 Task: Change the visibility to public.
Action: Mouse moved to (293, 267)
Screenshot: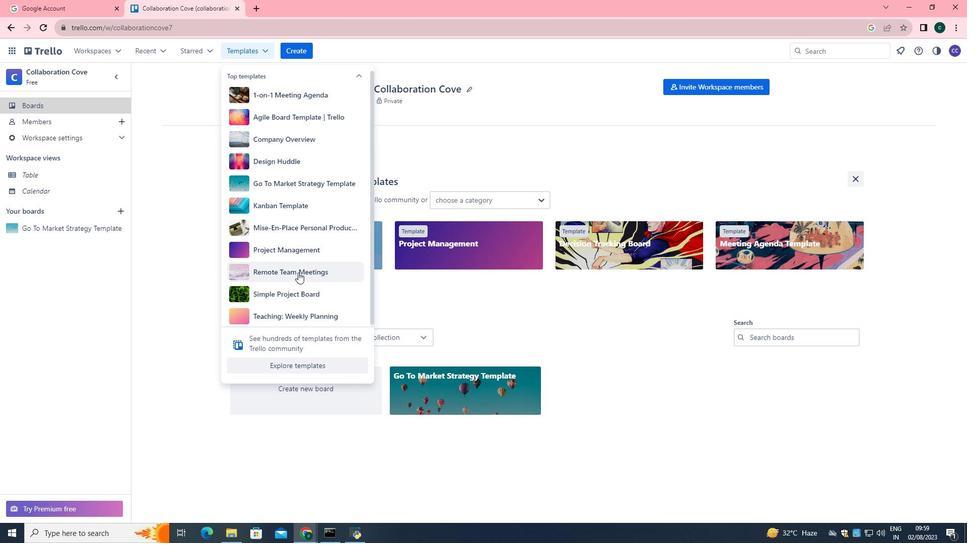 
Action: Mouse pressed left at (293, 267)
Screenshot: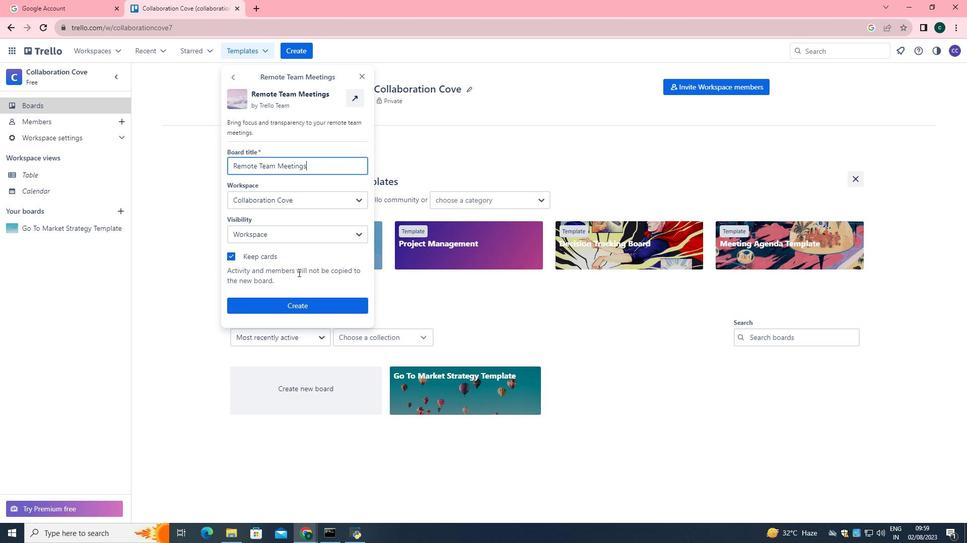 
Action: Mouse moved to (300, 234)
Screenshot: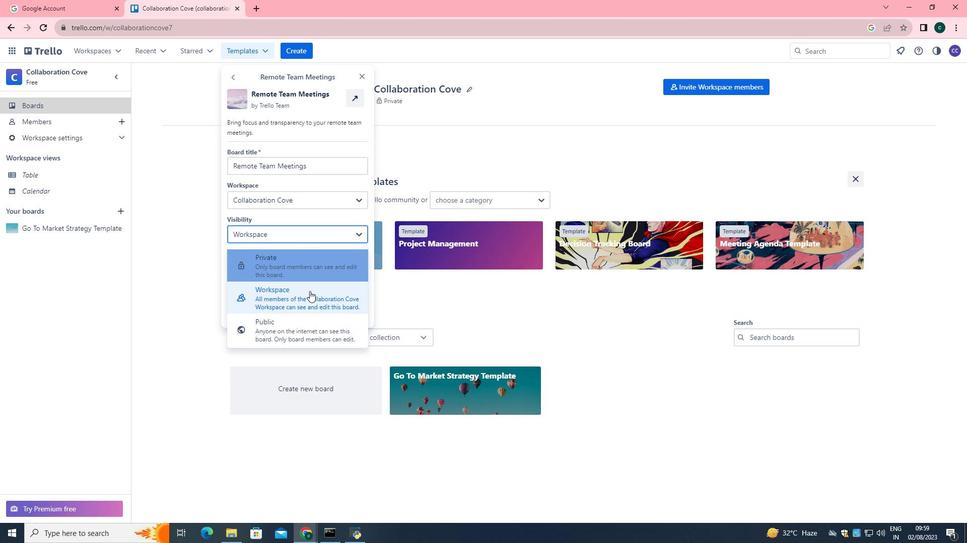 
Action: Mouse pressed left at (300, 234)
Screenshot: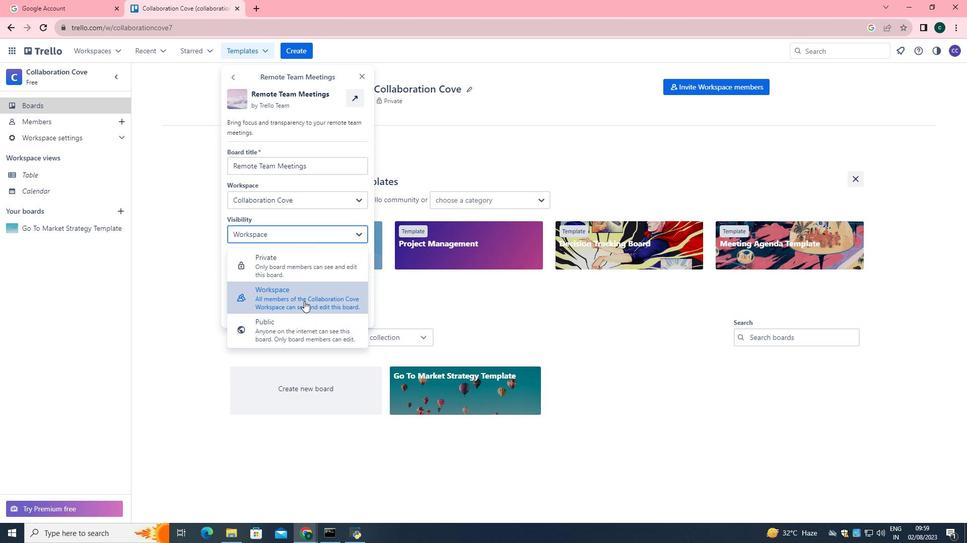 
Action: Mouse moved to (287, 318)
Screenshot: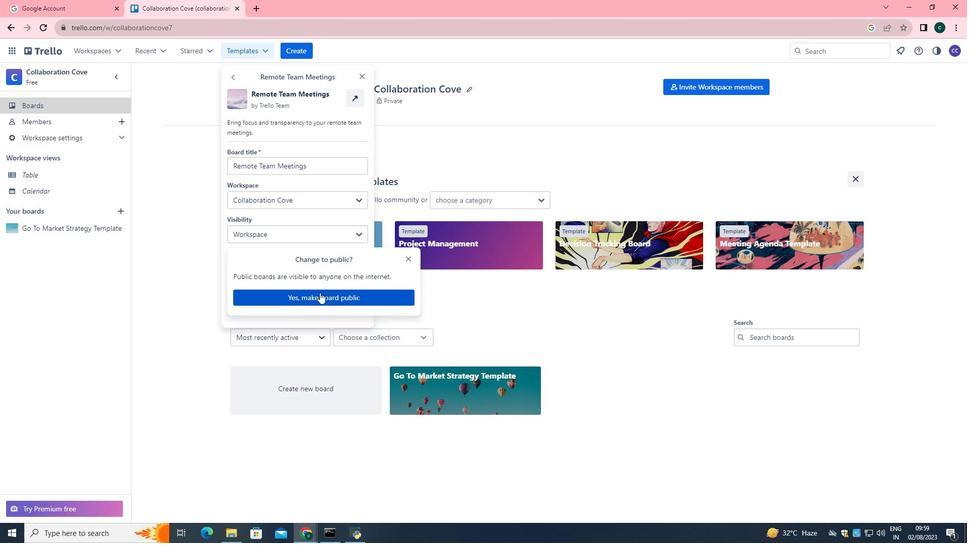 
Action: Mouse pressed left at (287, 318)
Screenshot: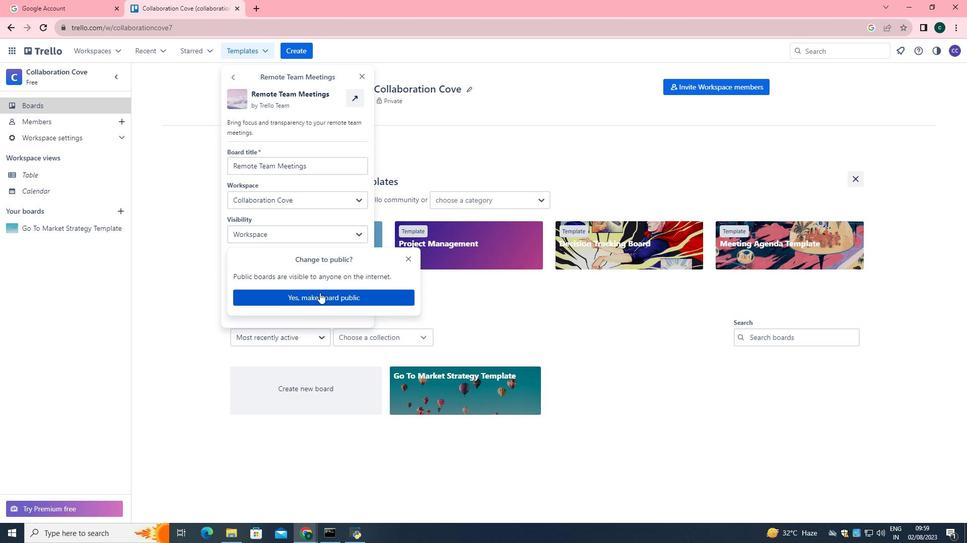 
Action: Mouse moved to (314, 288)
Screenshot: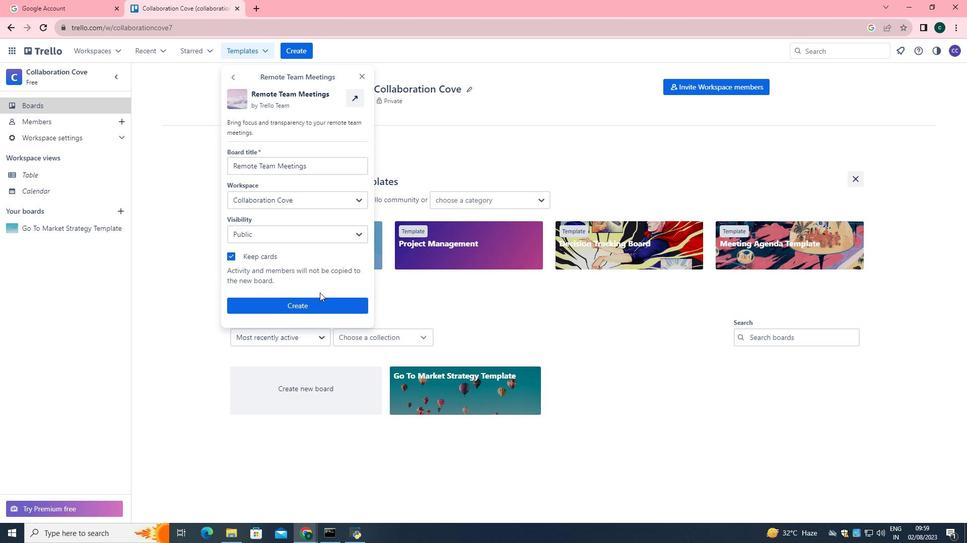 
Action: Mouse pressed left at (314, 288)
Screenshot: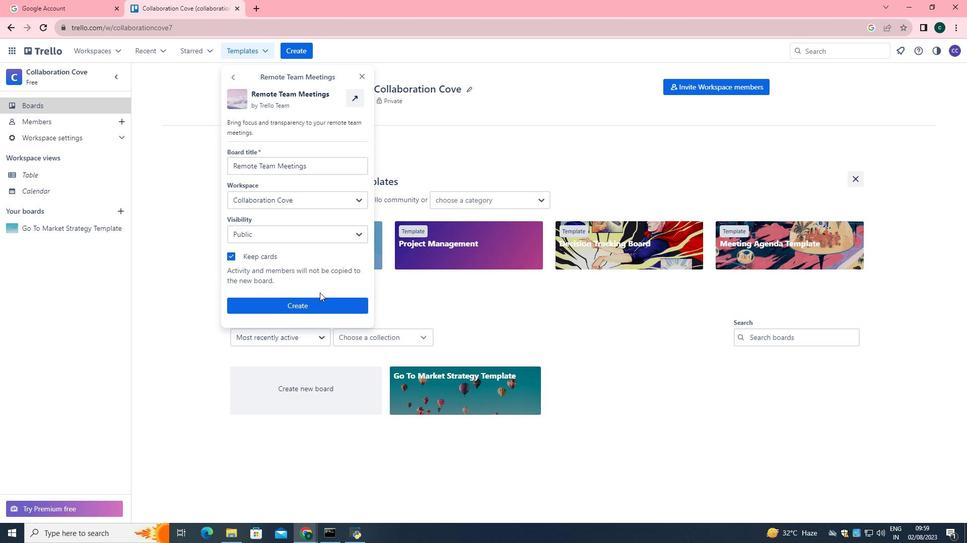 
